 Task: Search "New" ticket status & apply.
Action: Mouse moved to (800, 238)
Screenshot: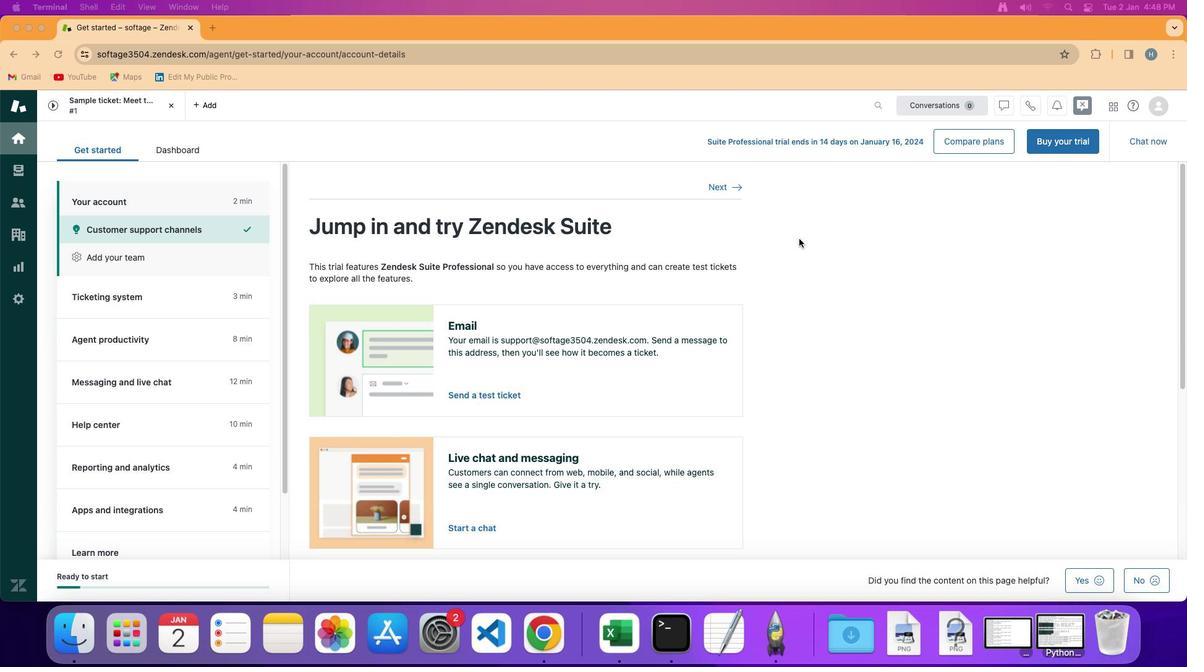 
Action: Mouse pressed left at (800, 238)
Screenshot: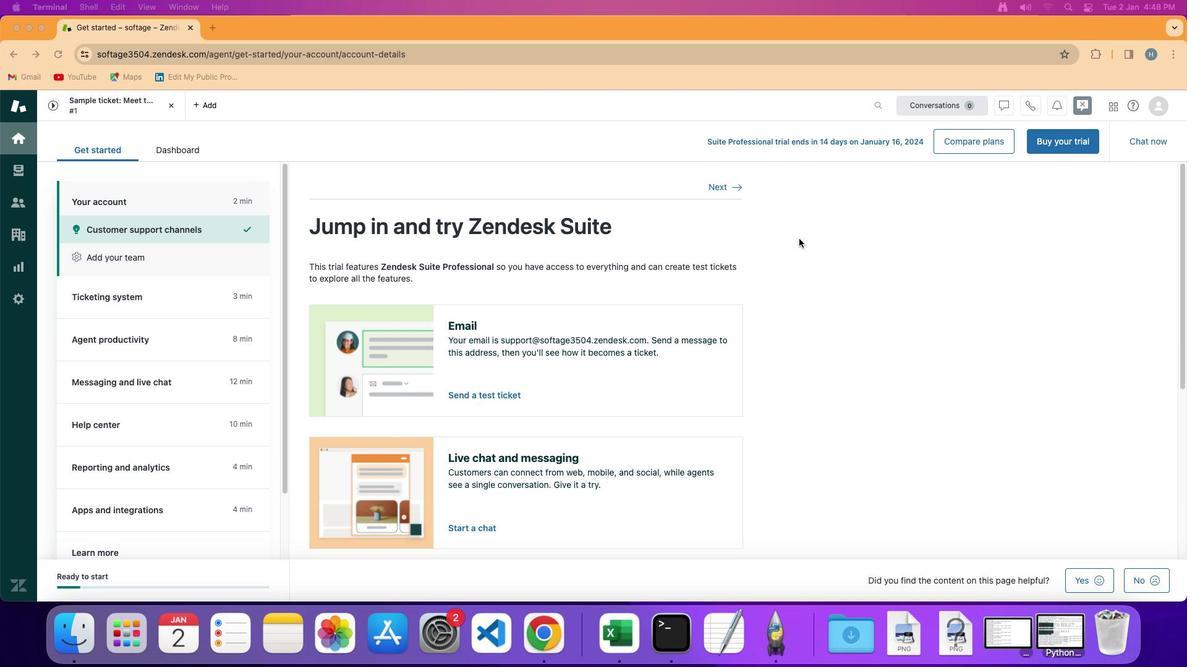 
Action: Mouse moved to (24, 164)
Screenshot: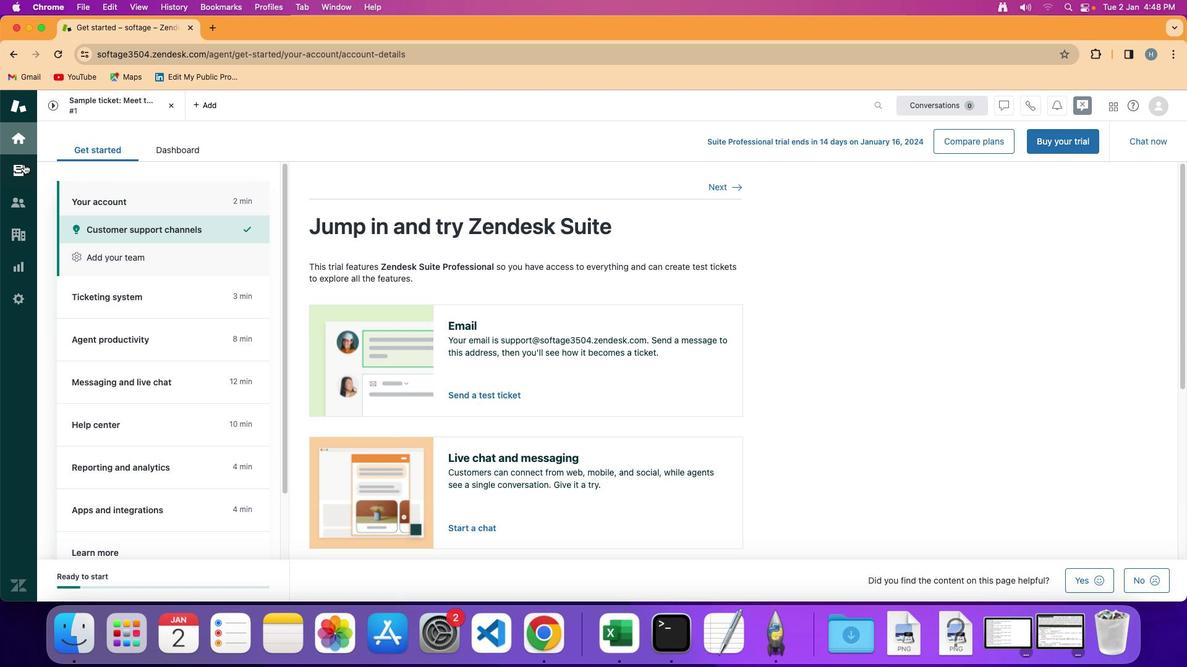 
Action: Mouse pressed left at (24, 164)
Screenshot: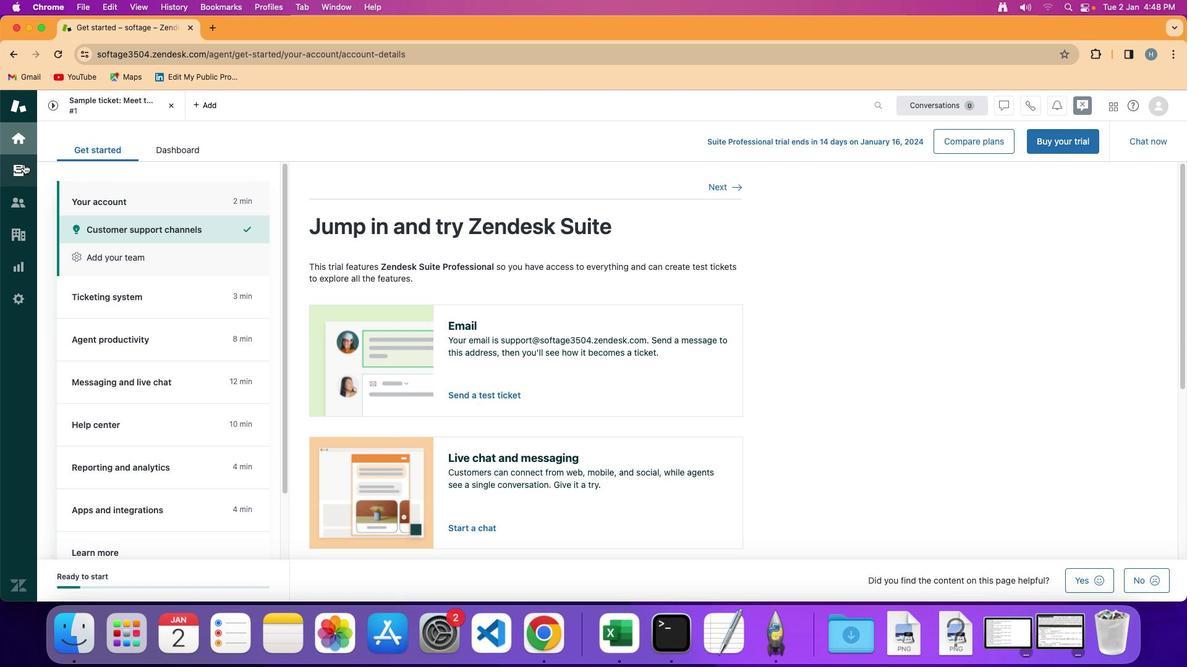 
Action: Mouse moved to (282, 187)
Screenshot: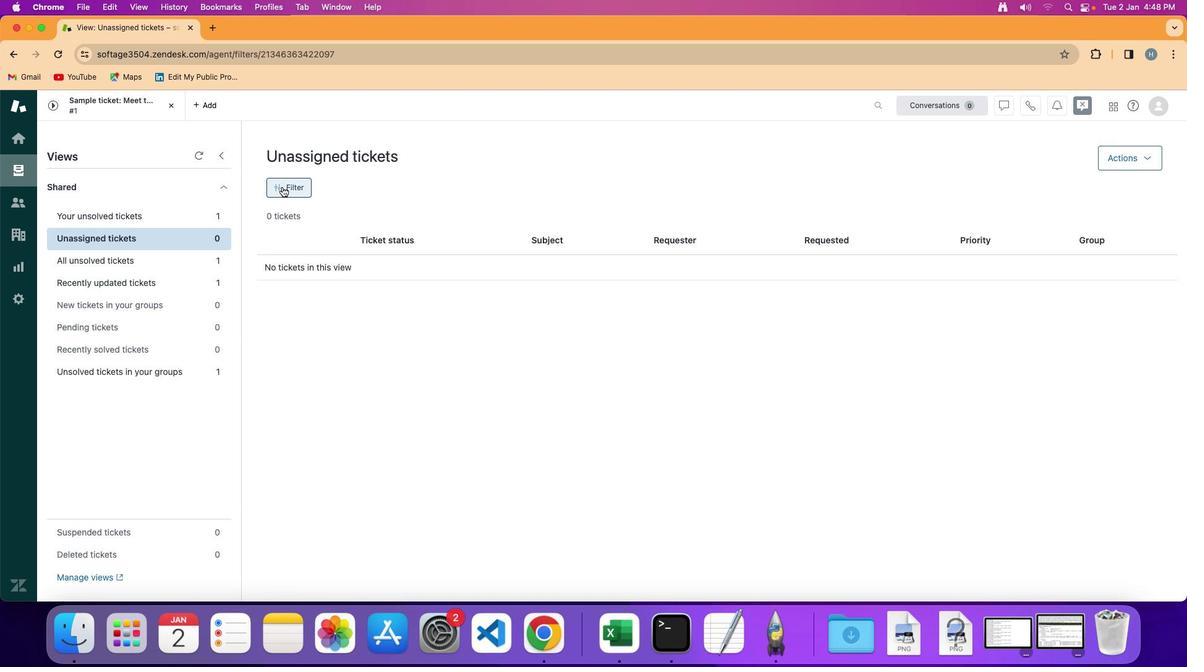 
Action: Mouse pressed left at (282, 187)
Screenshot: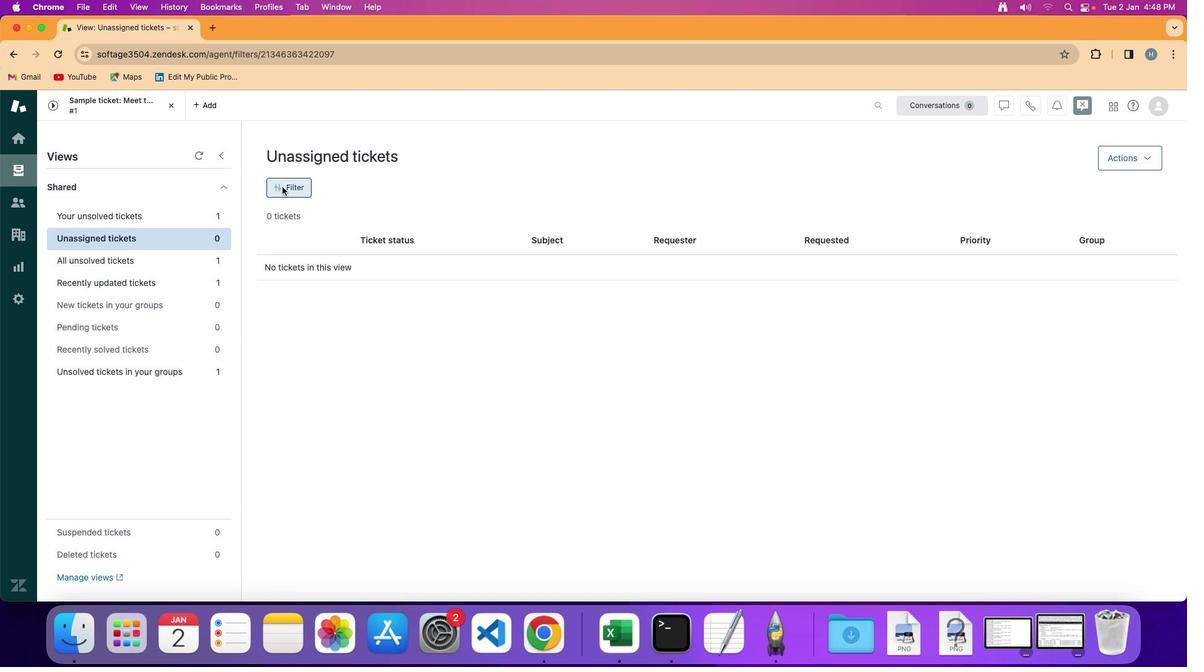 
Action: Mouse moved to (1061, 231)
Screenshot: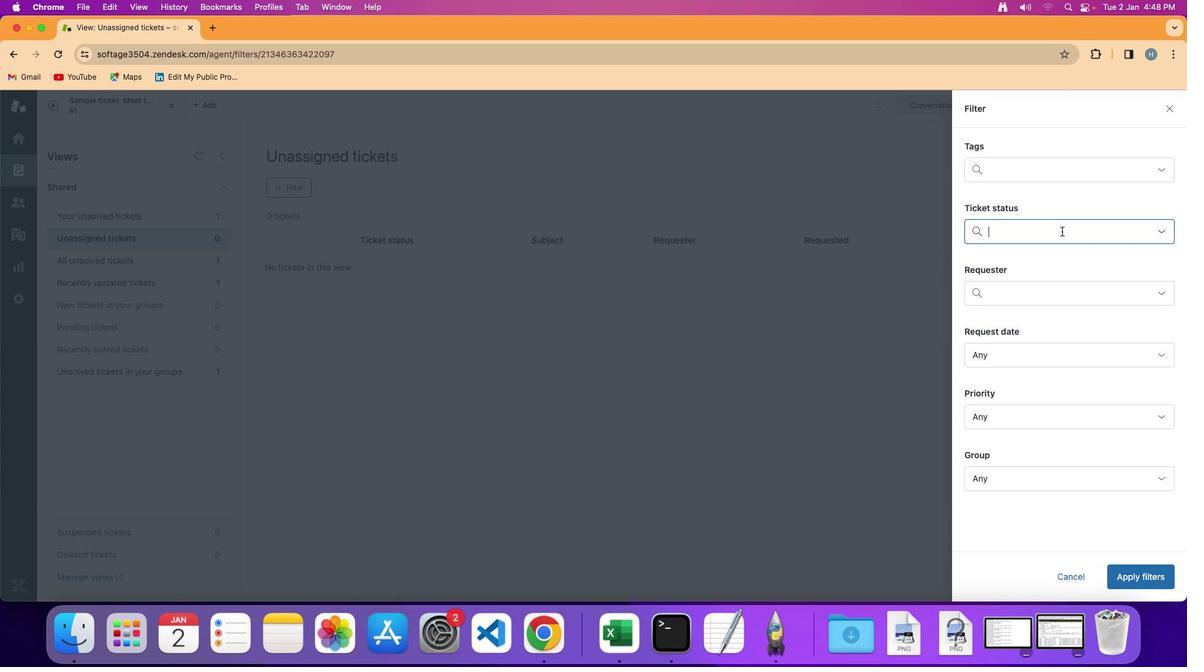 
Action: Mouse pressed left at (1061, 231)
Screenshot: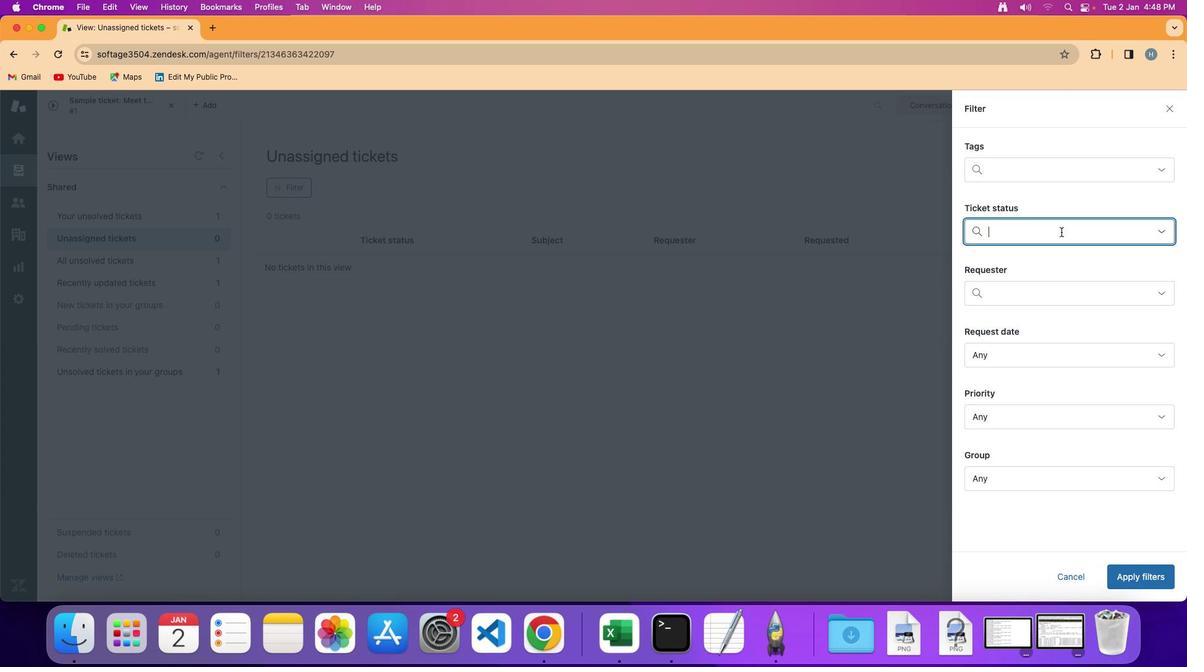 
Action: Mouse moved to (1055, 258)
Screenshot: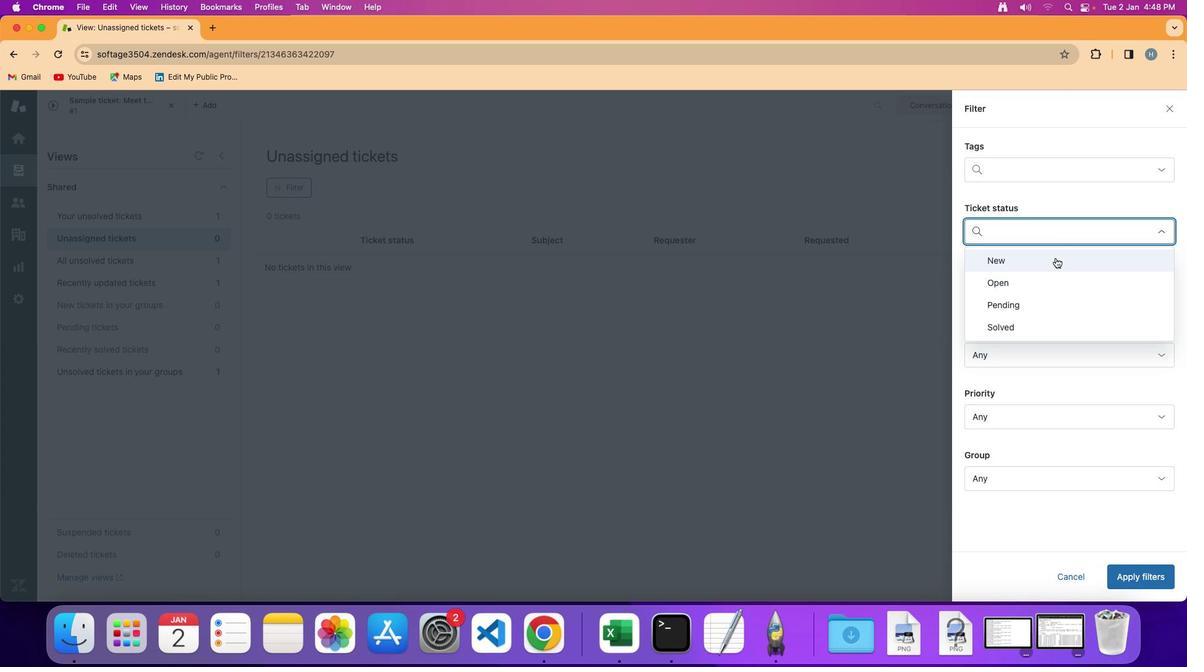
Action: Mouse pressed left at (1055, 258)
Screenshot: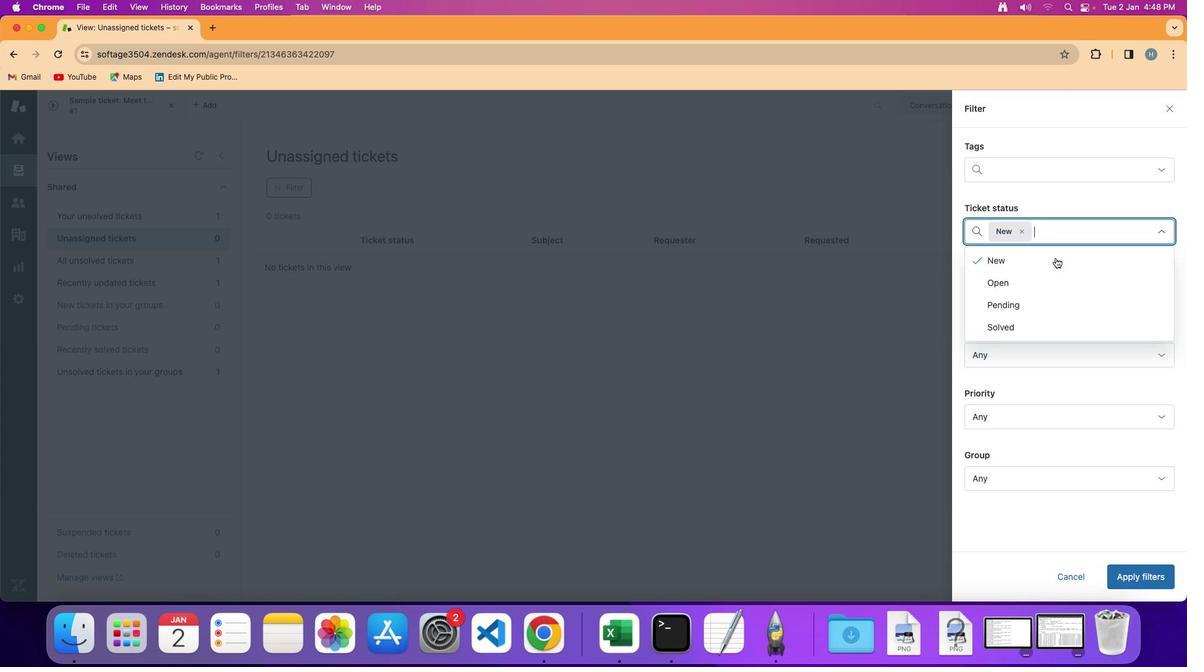 
Action: Mouse moved to (1139, 570)
Screenshot: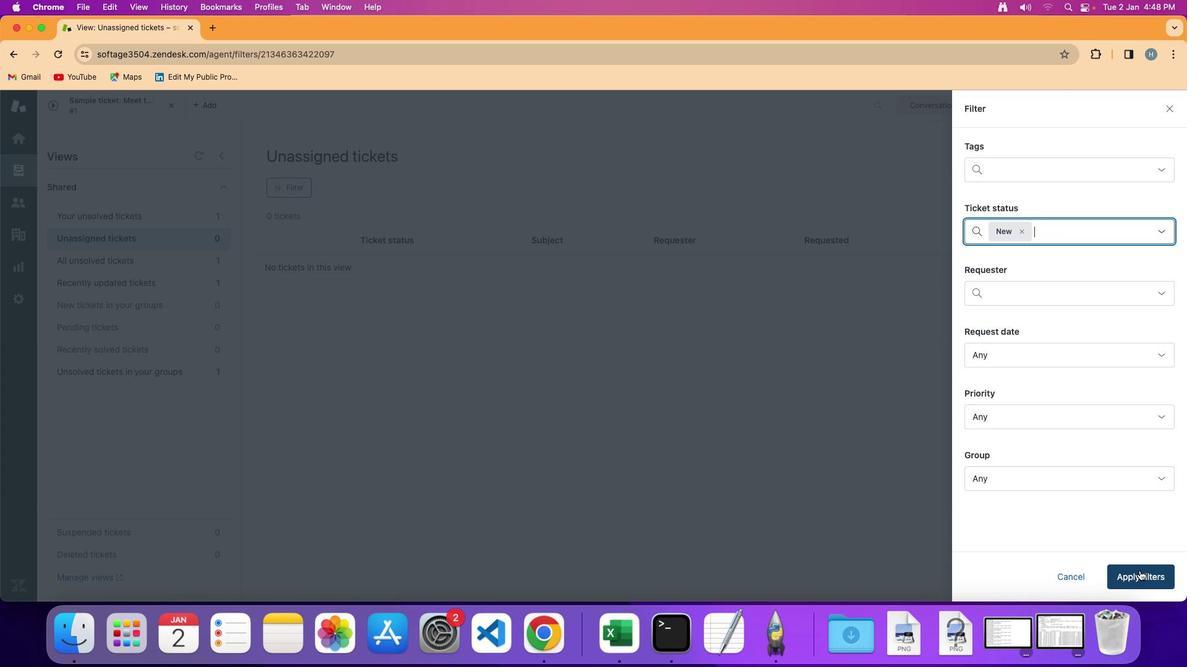 
Action: Mouse pressed left at (1139, 570)
Screenshot: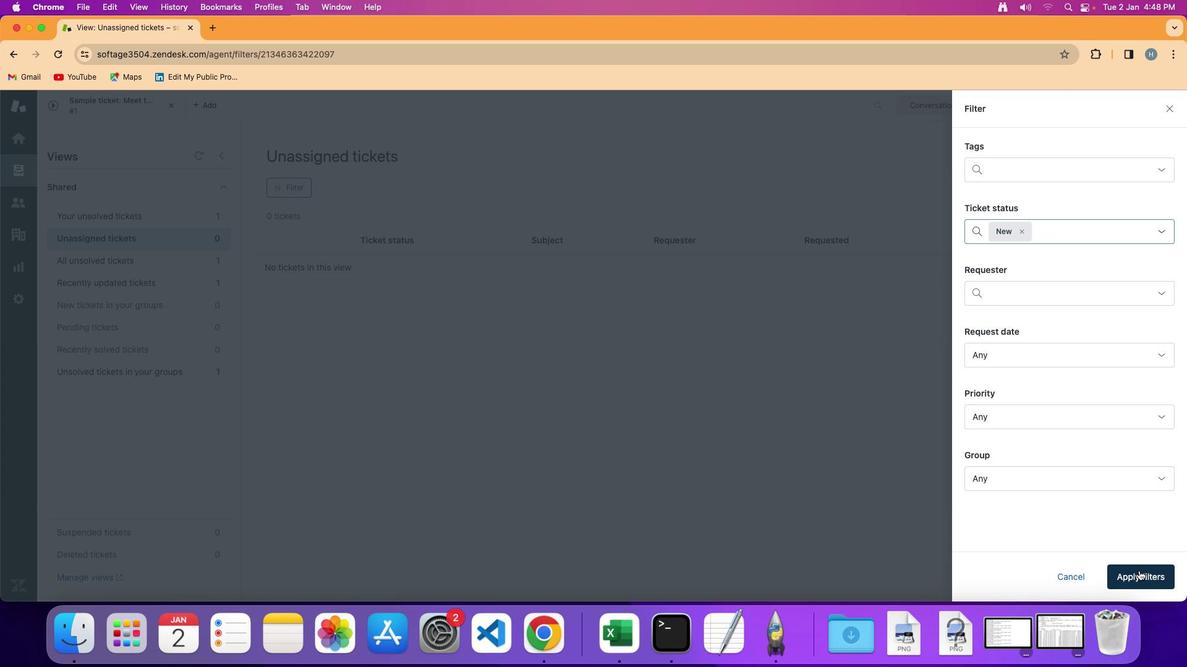 
Action: Mouse moved to (606, 282)
Screenshot: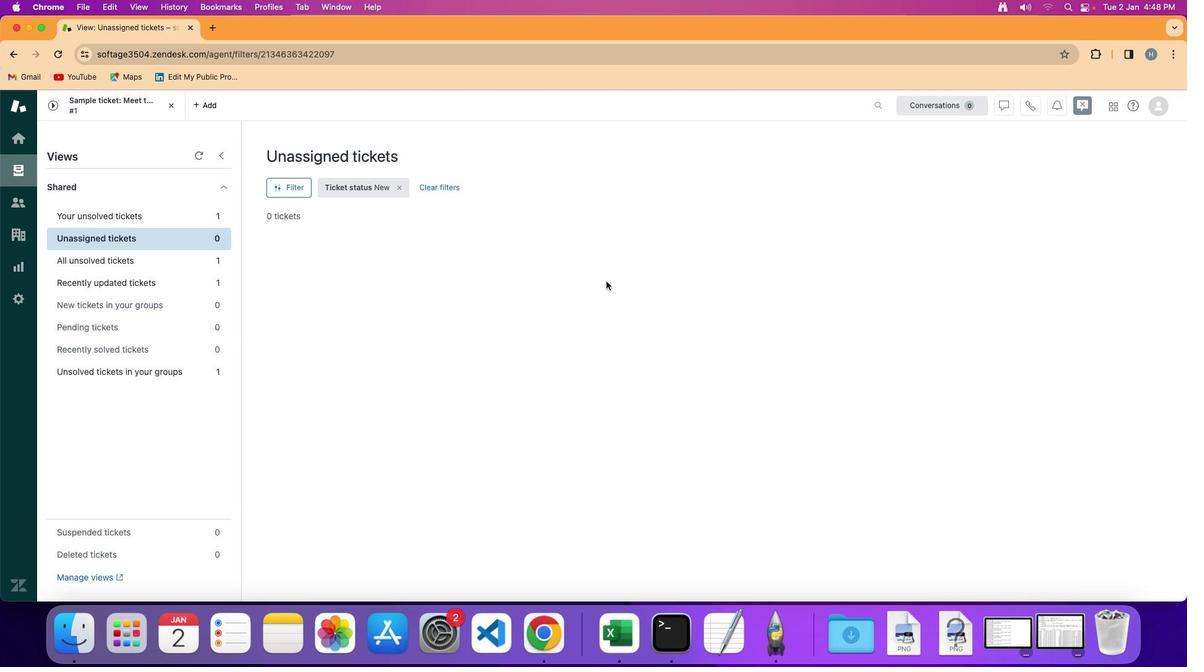 
